 Task: Add title and body from toolbar panel.
Action: Mouse moved to (41, 114)
Screenshot: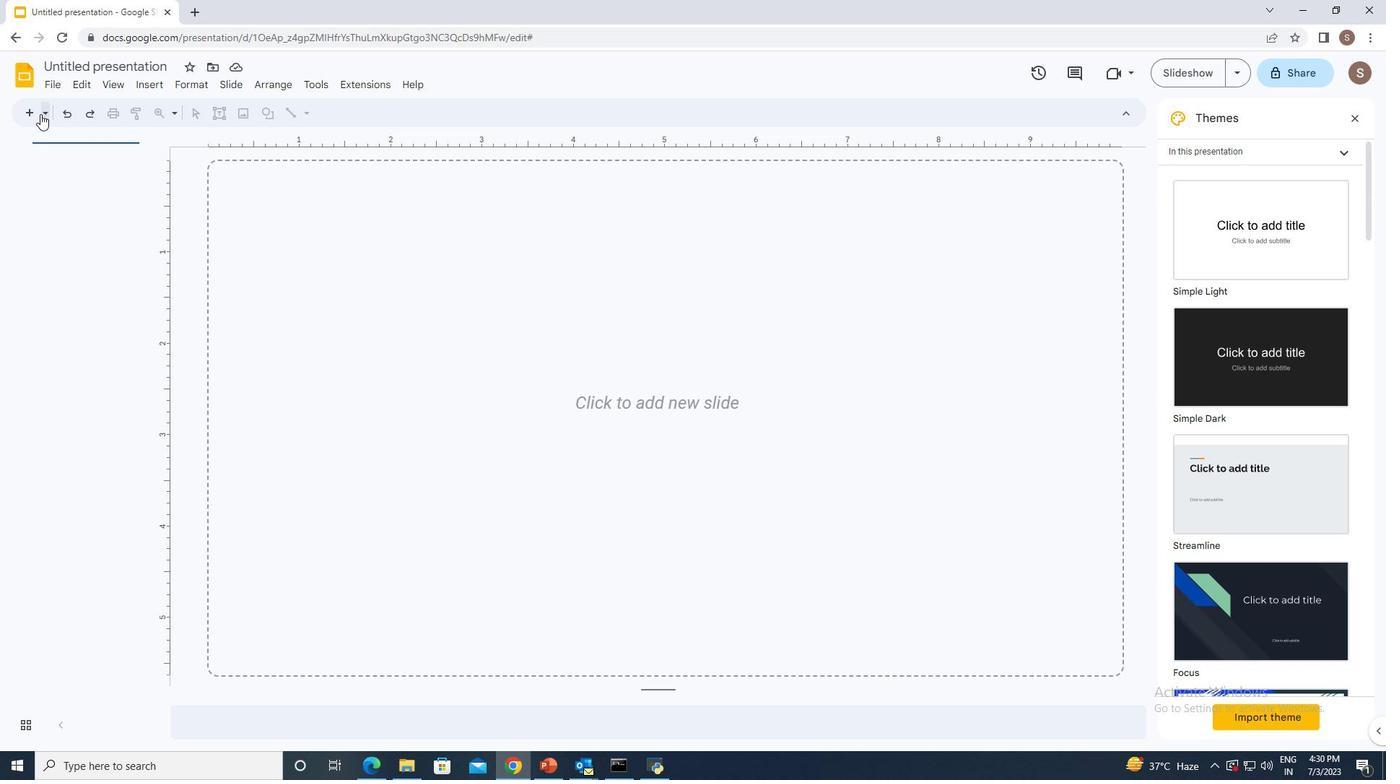 
Action: Mouse pressed left at (41, 114)
Screenshot: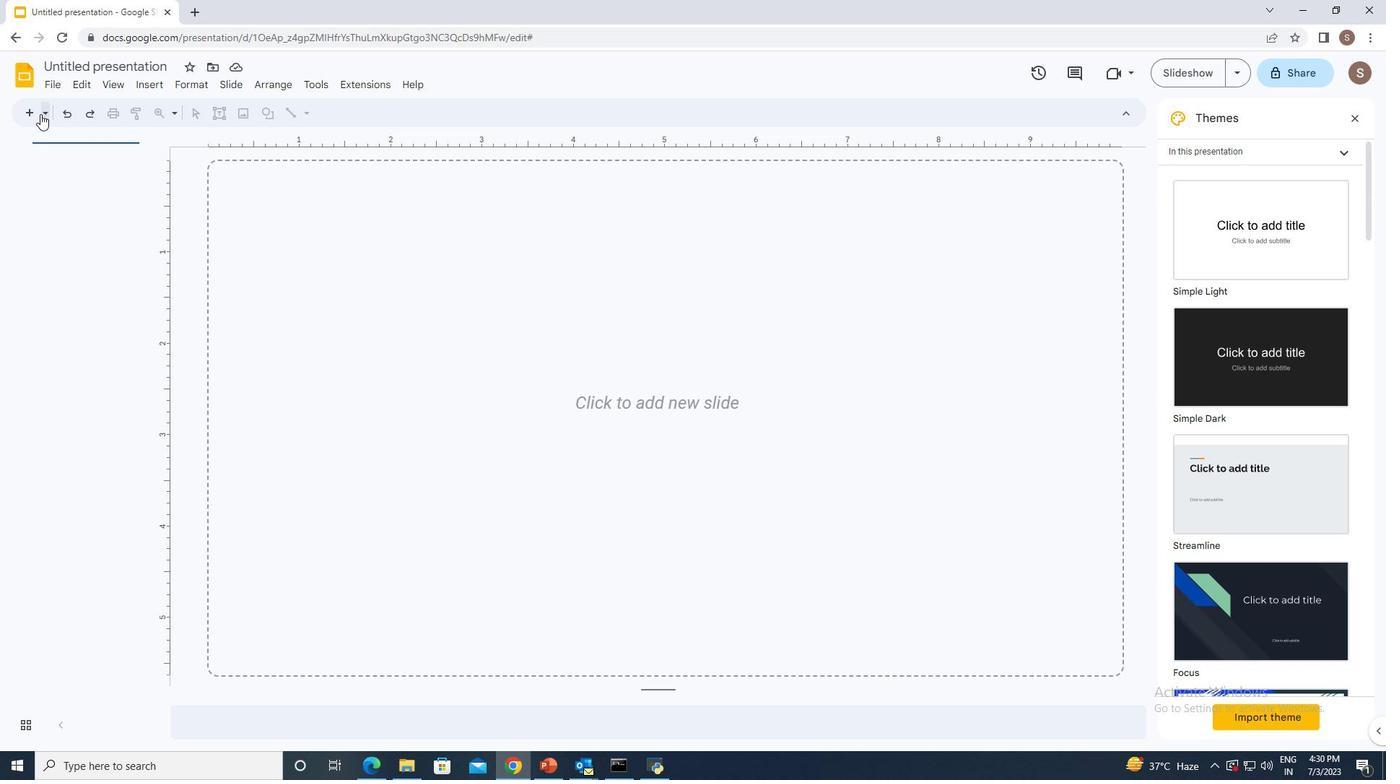 
Action: Mouse moved to (237, 182)
Screenshot: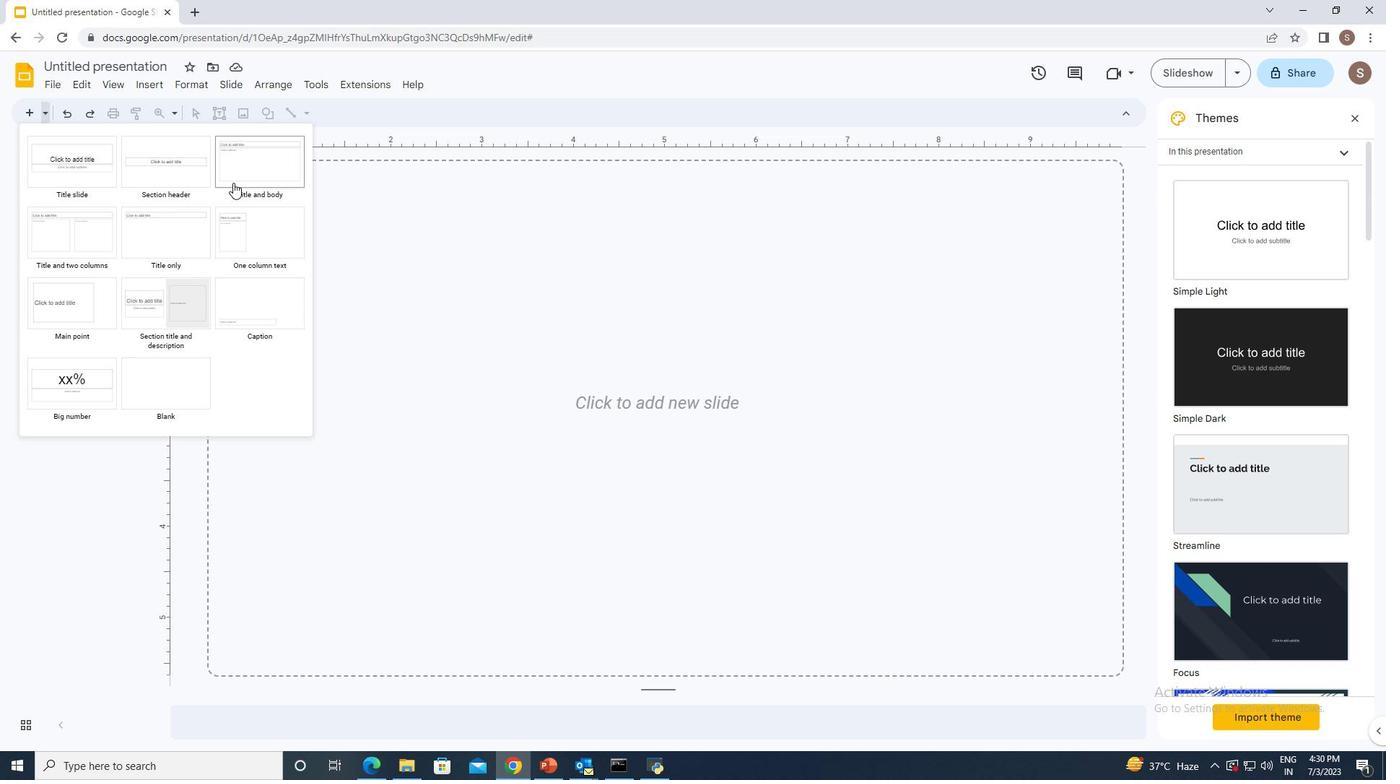 
Action: Mouse pressed left at (237, 182)
Screenshot: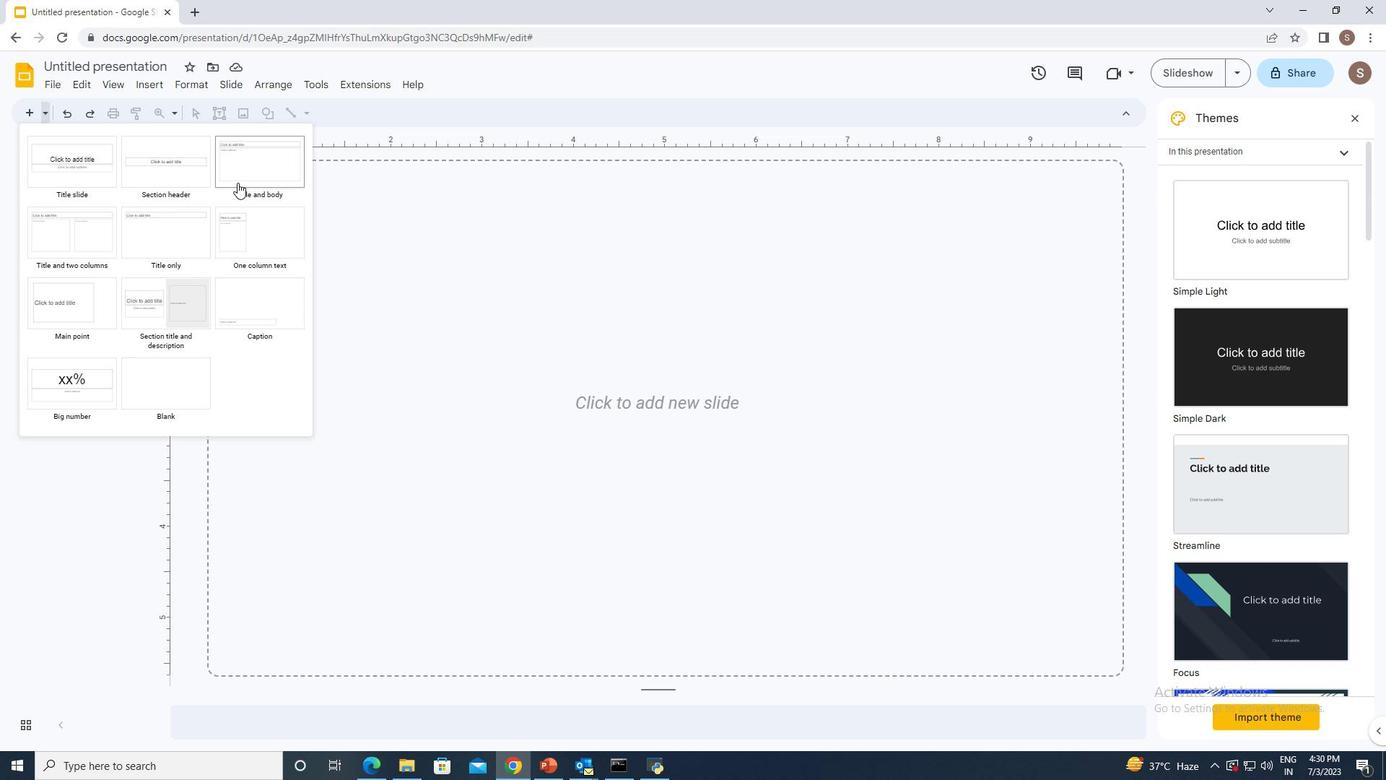 
Action: Mouse moved to (304, 387)
Screenshot: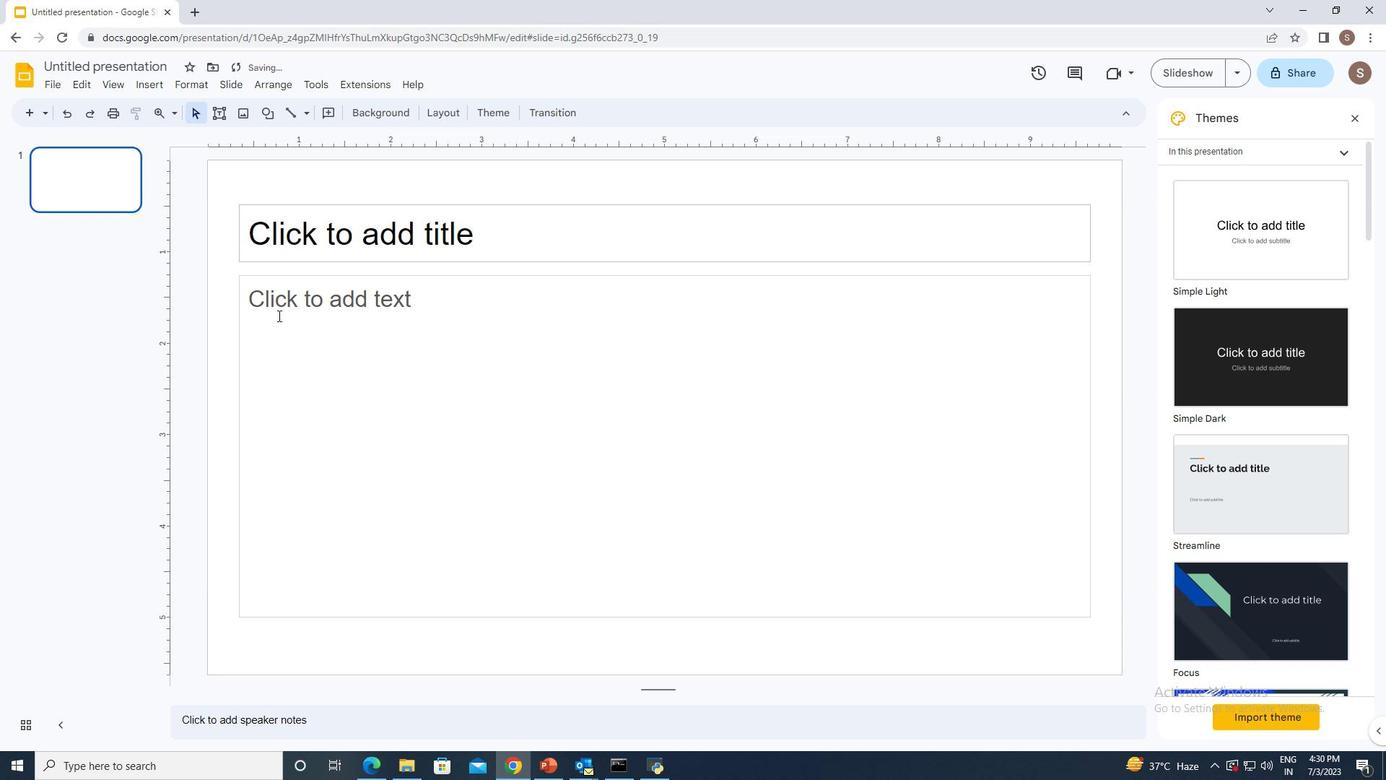 
